 Task: Schedule a calendar event titled 'Lunch with John' for 10:30 AM to 11:30 AM today.
Action: Mouse moved to (482, 781)
Screenshot: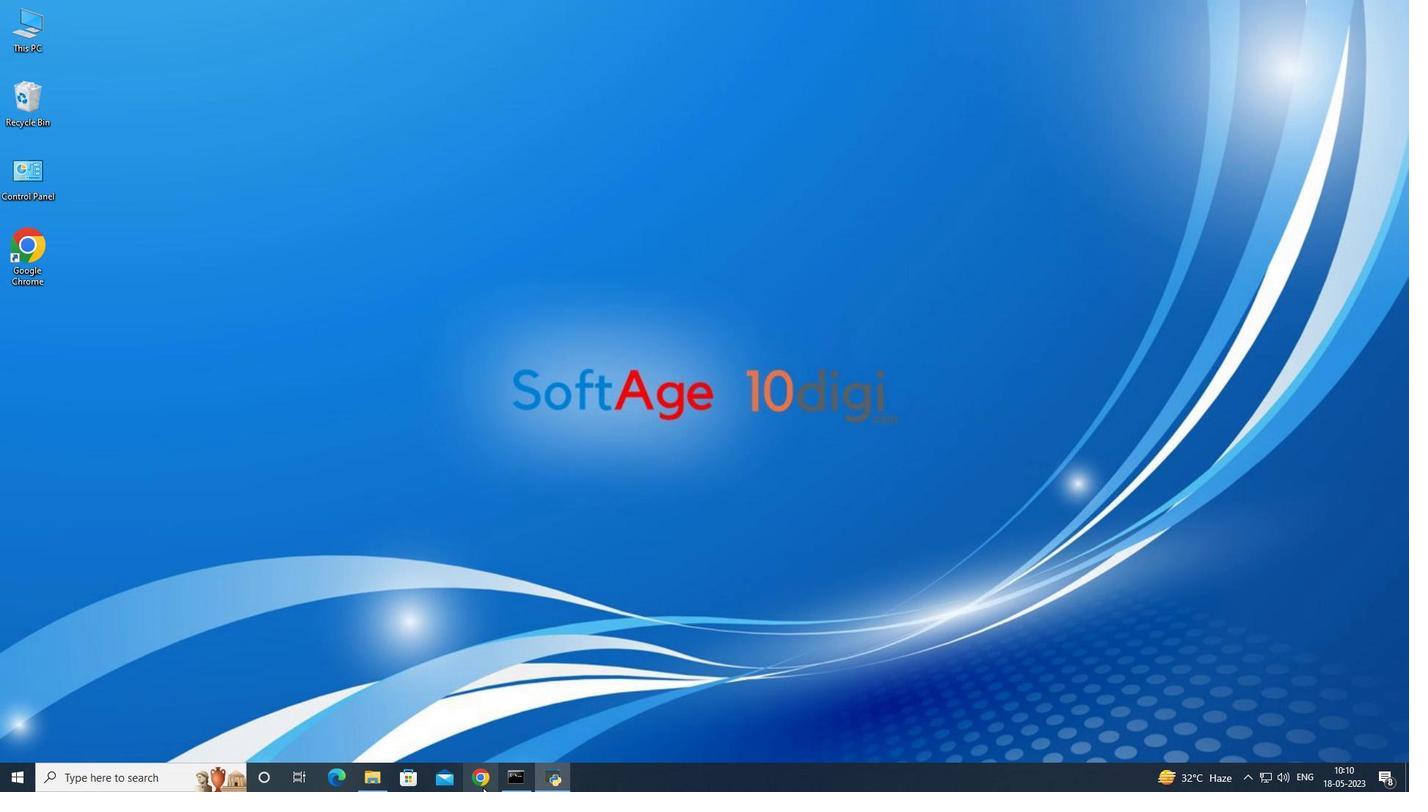 
Action: Mouse pressed left at (482, 781)
Screenshot: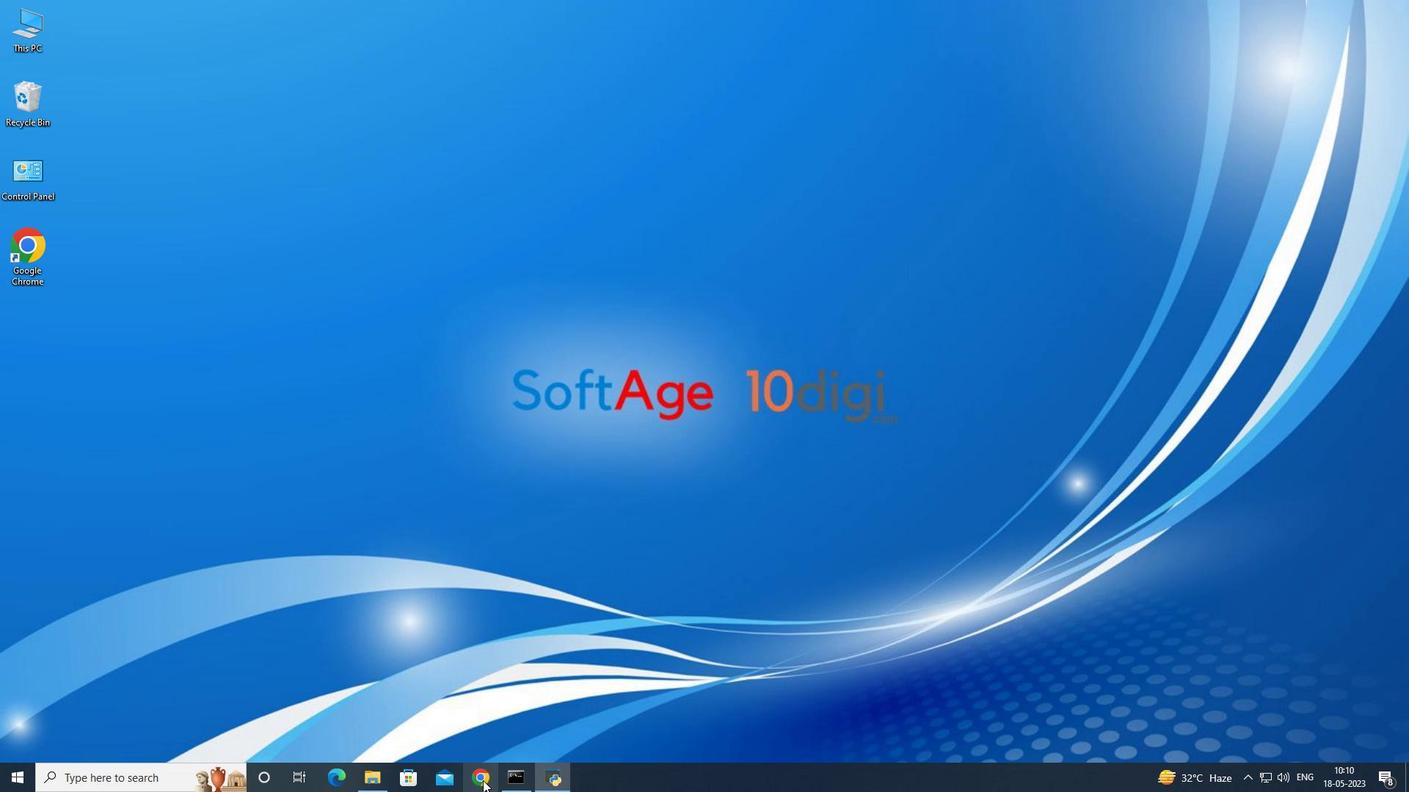 
Action: Mouse moved to (1356, 102)
Screenshot: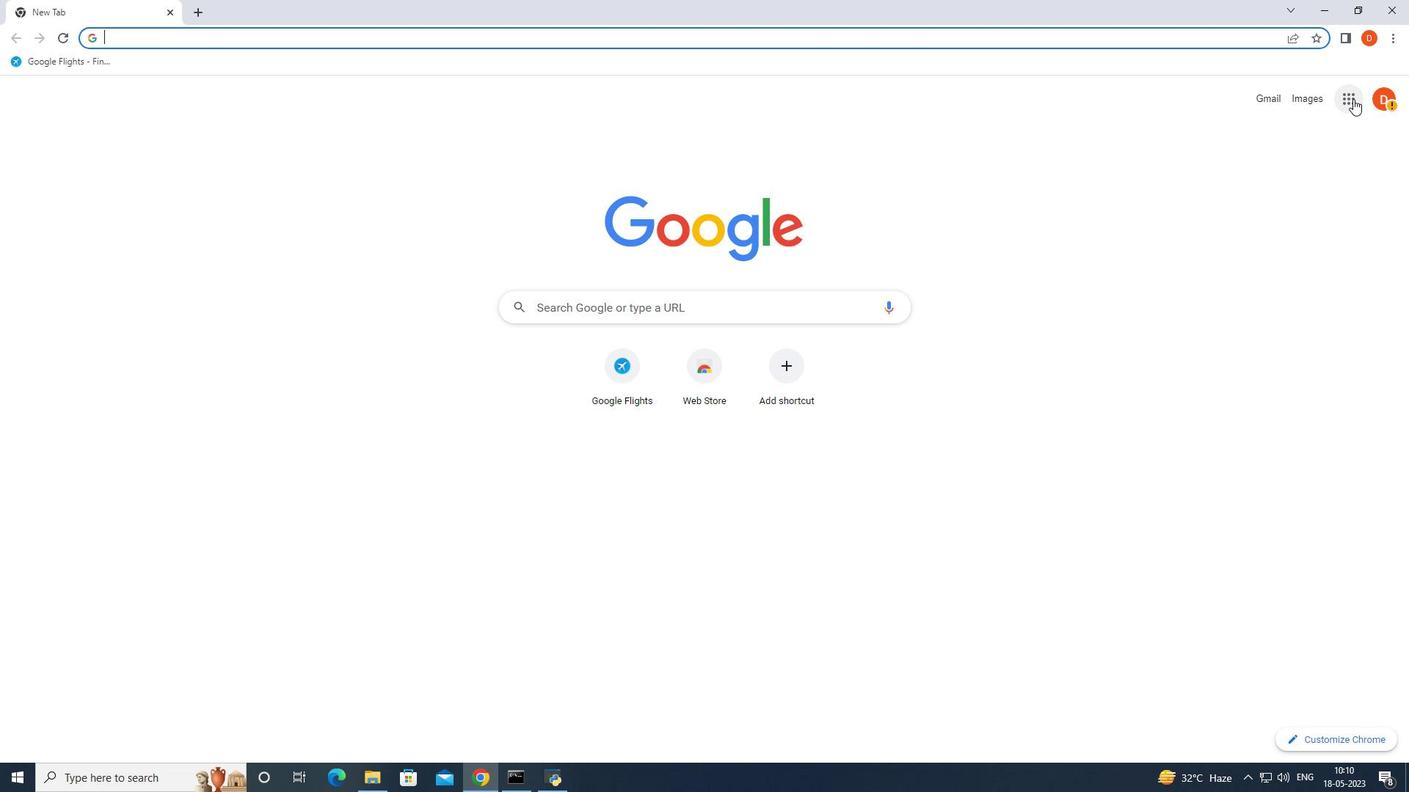
Action: Mouse pressed left at (1356, 102)
Screenshot: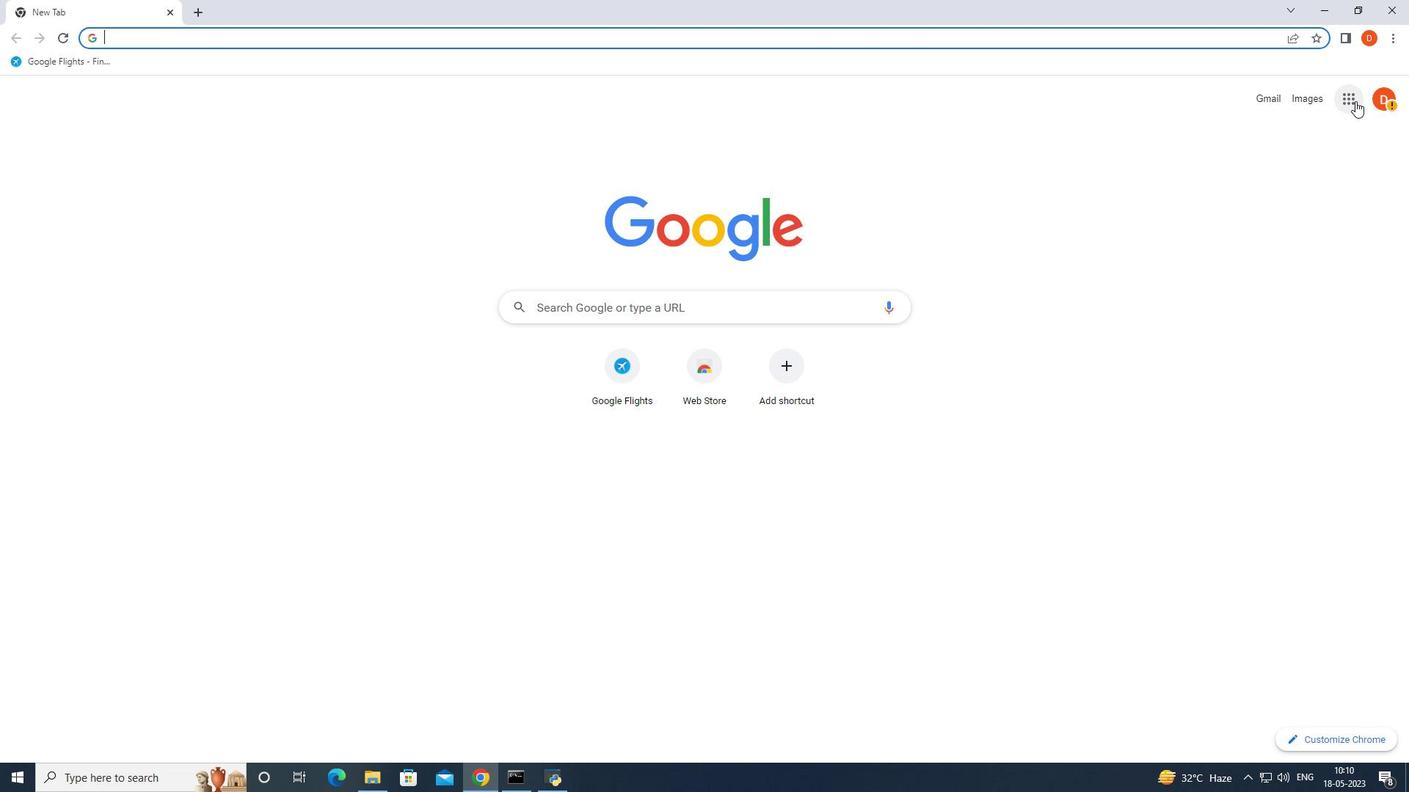 
Action: Mouse moved to (1363, 381)
Screenshot: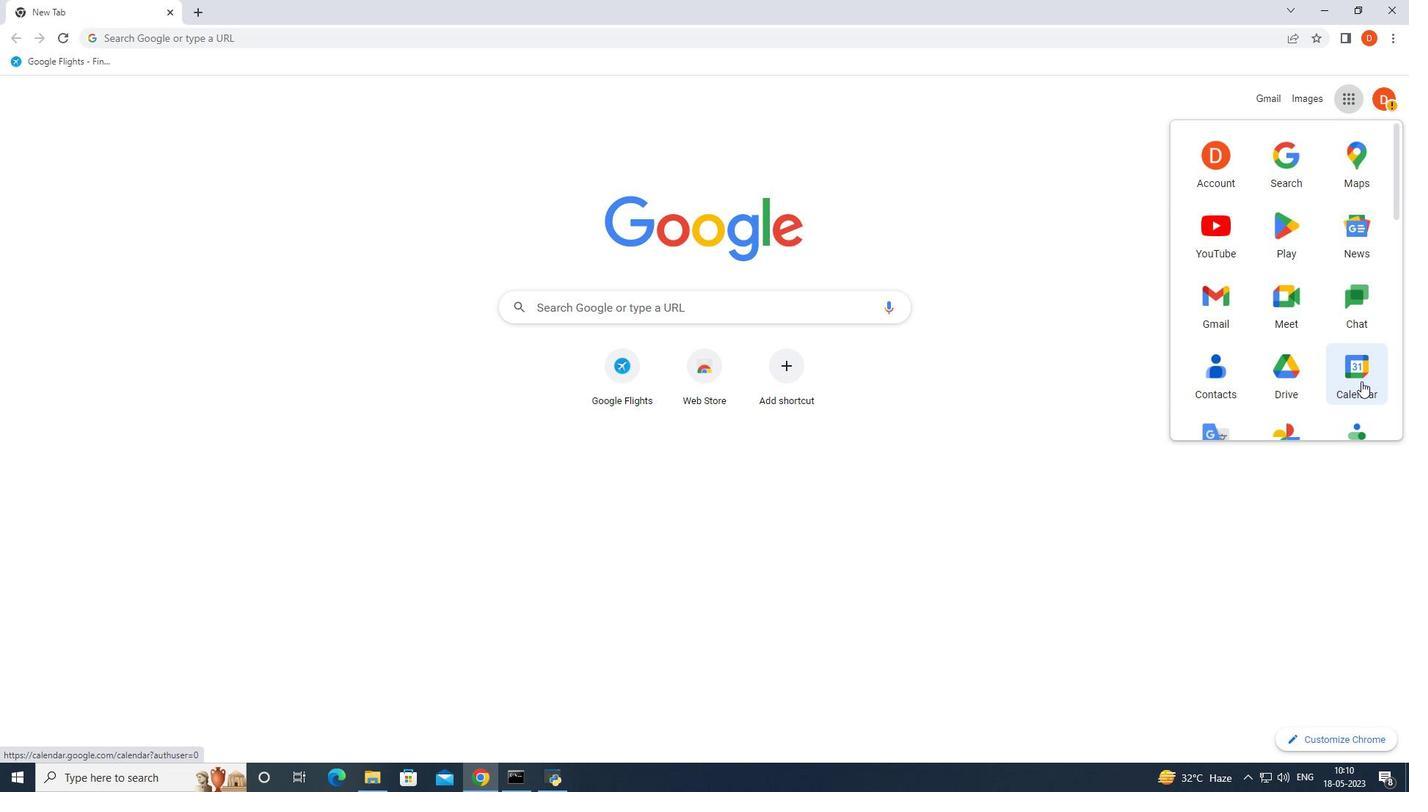 
Action: Mouse pressed left at (1363, 381)
Screenshot: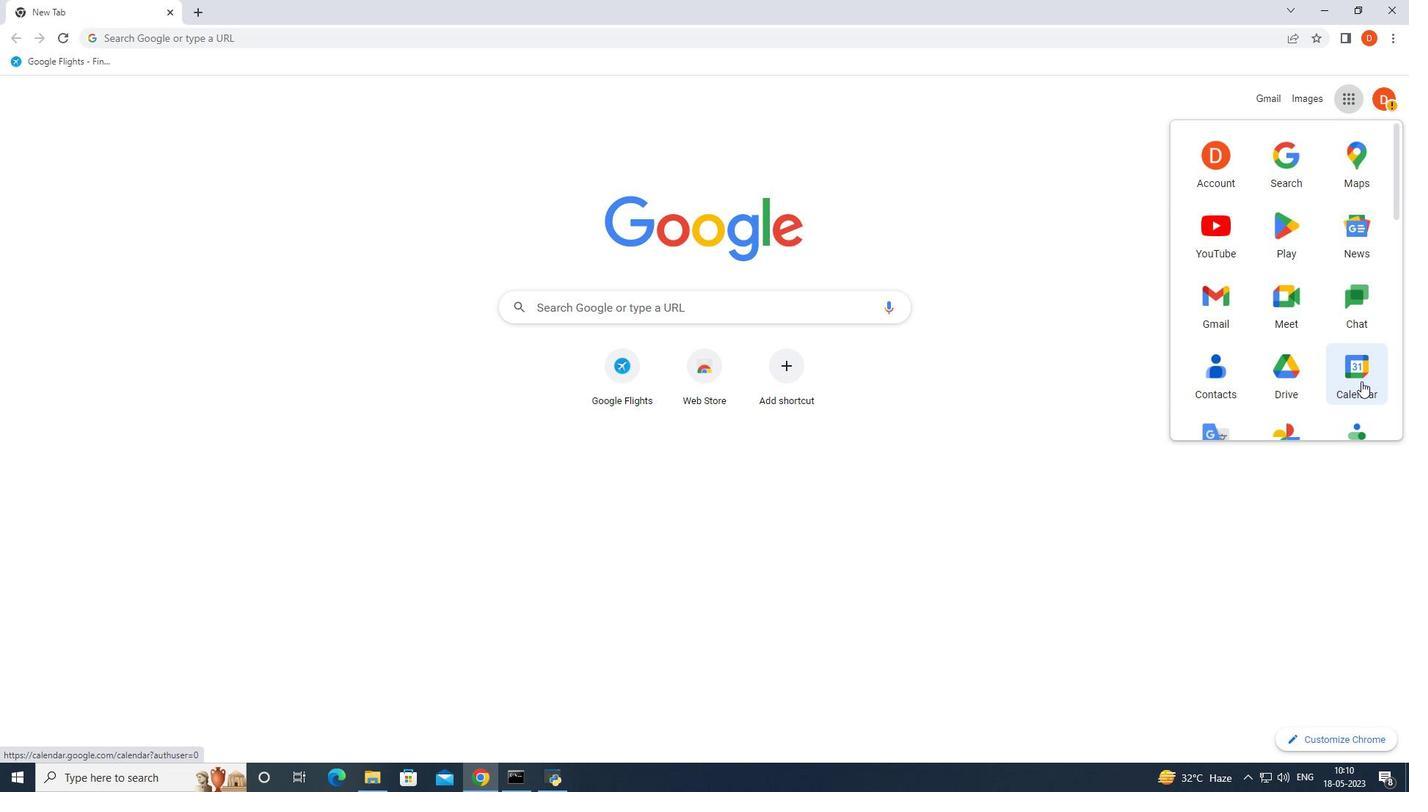 
Action: Mouse moved to (430, 451)
Screenshot: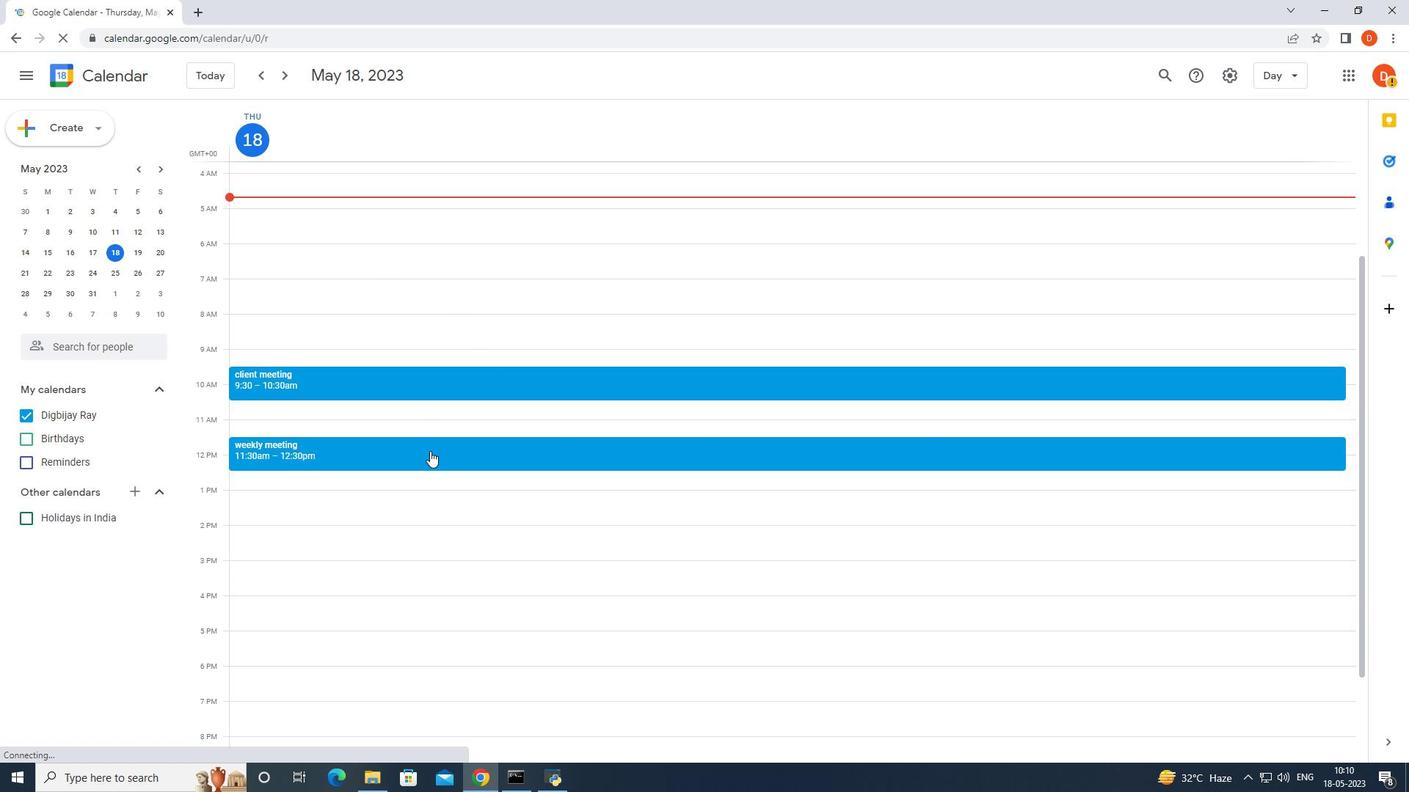 
Action: Mouse pressed right at (430, 451)
Screenshot: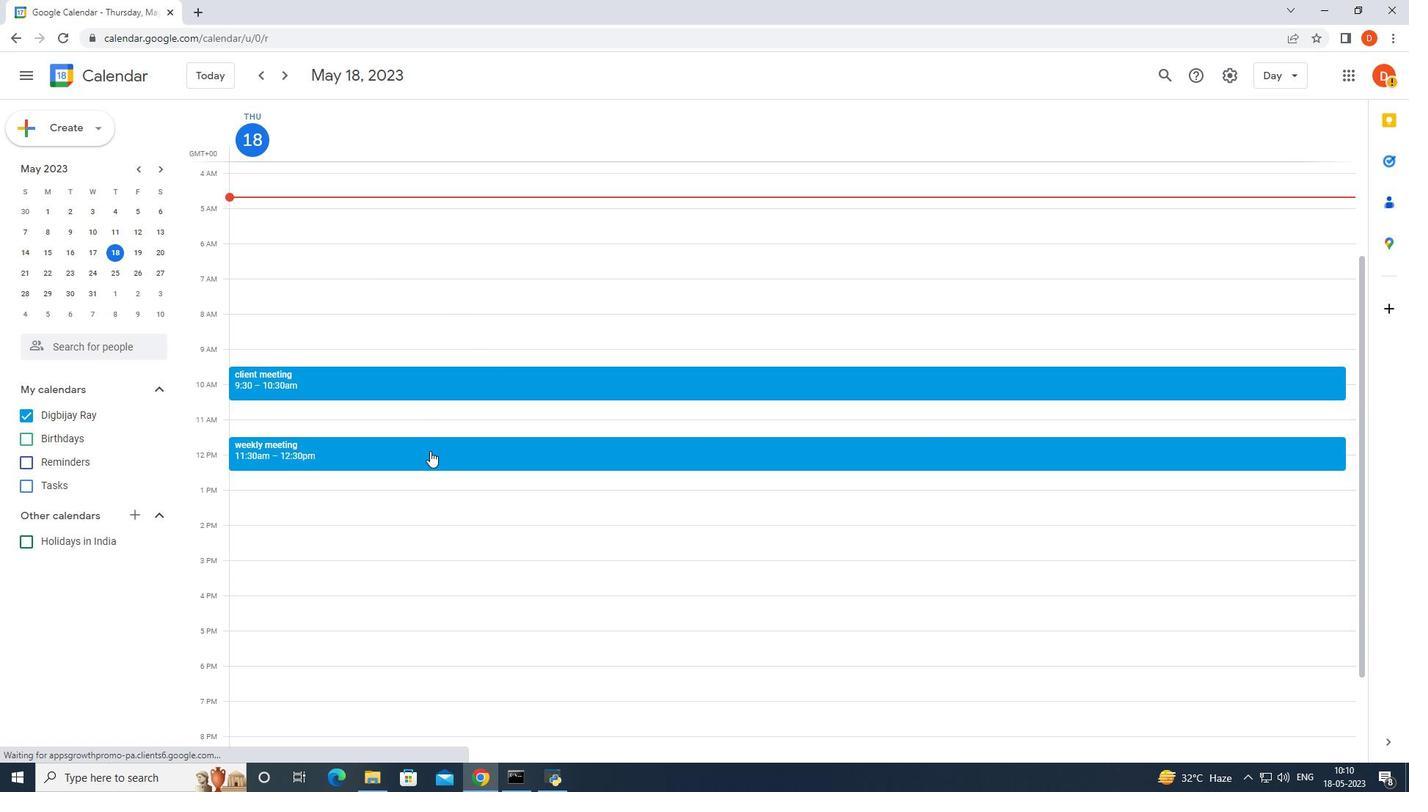 
Action: Mouse moved to (465, 474)
Screenshot: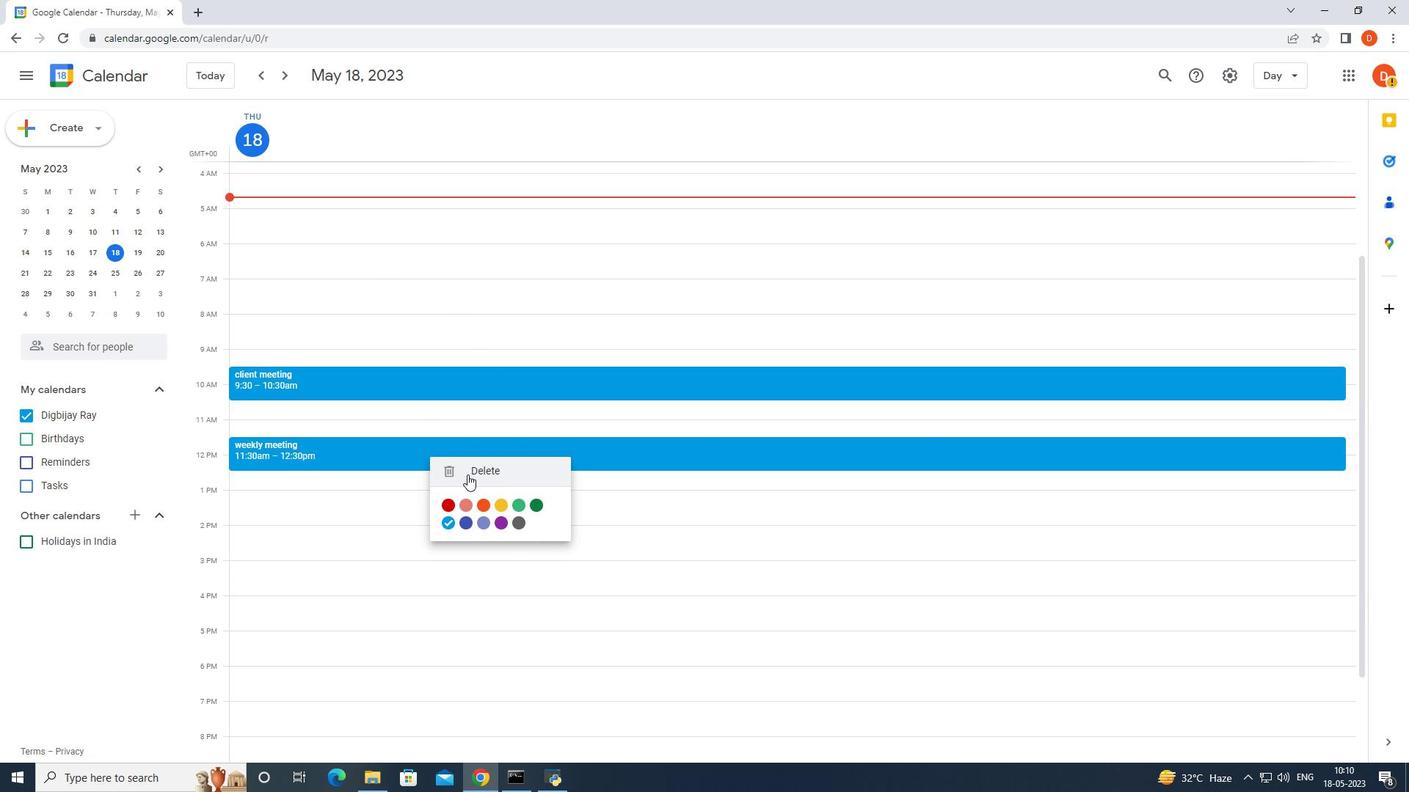
Action: Mouse pressed left at (465, 474)
Screenshot: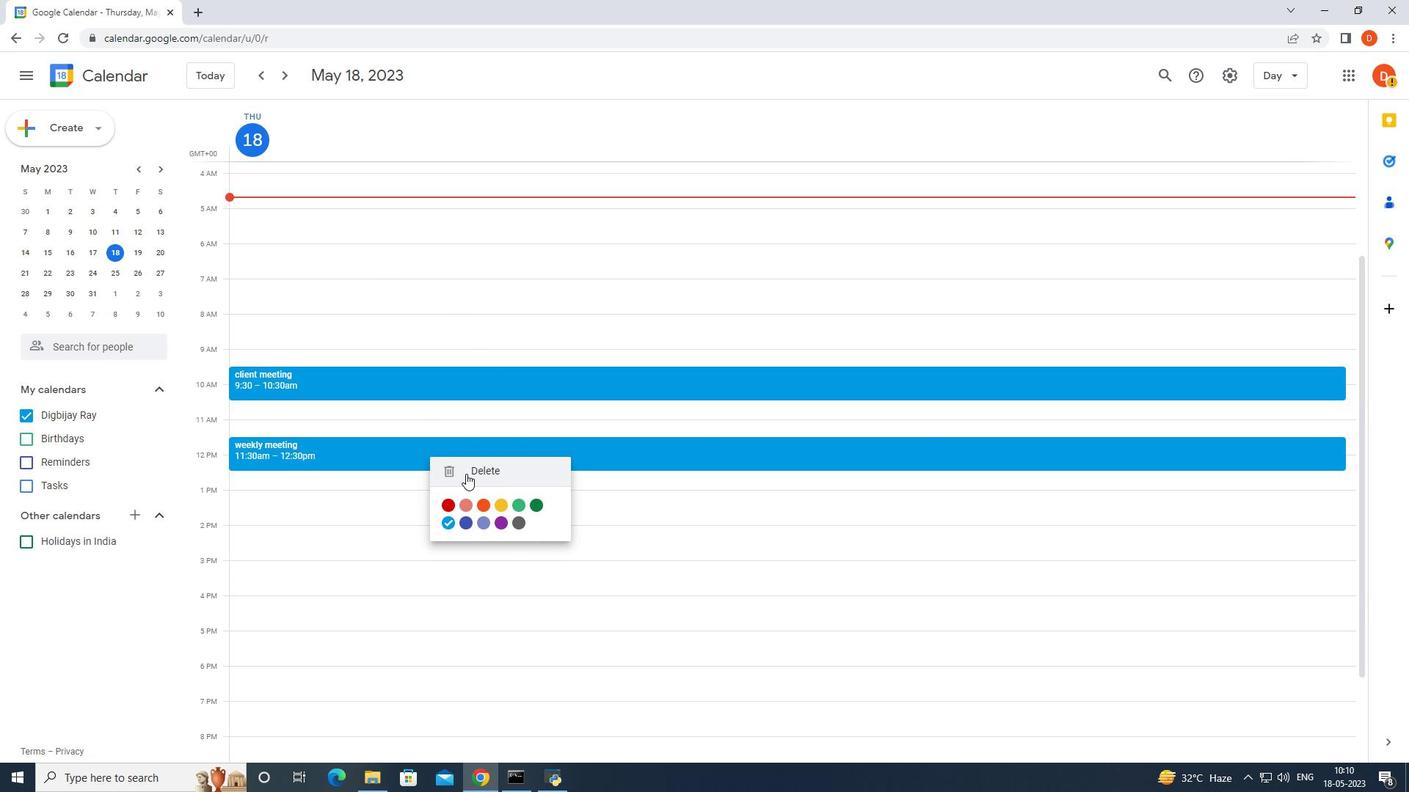 
Action: Mouse moved to (452, 393)
Screenshot: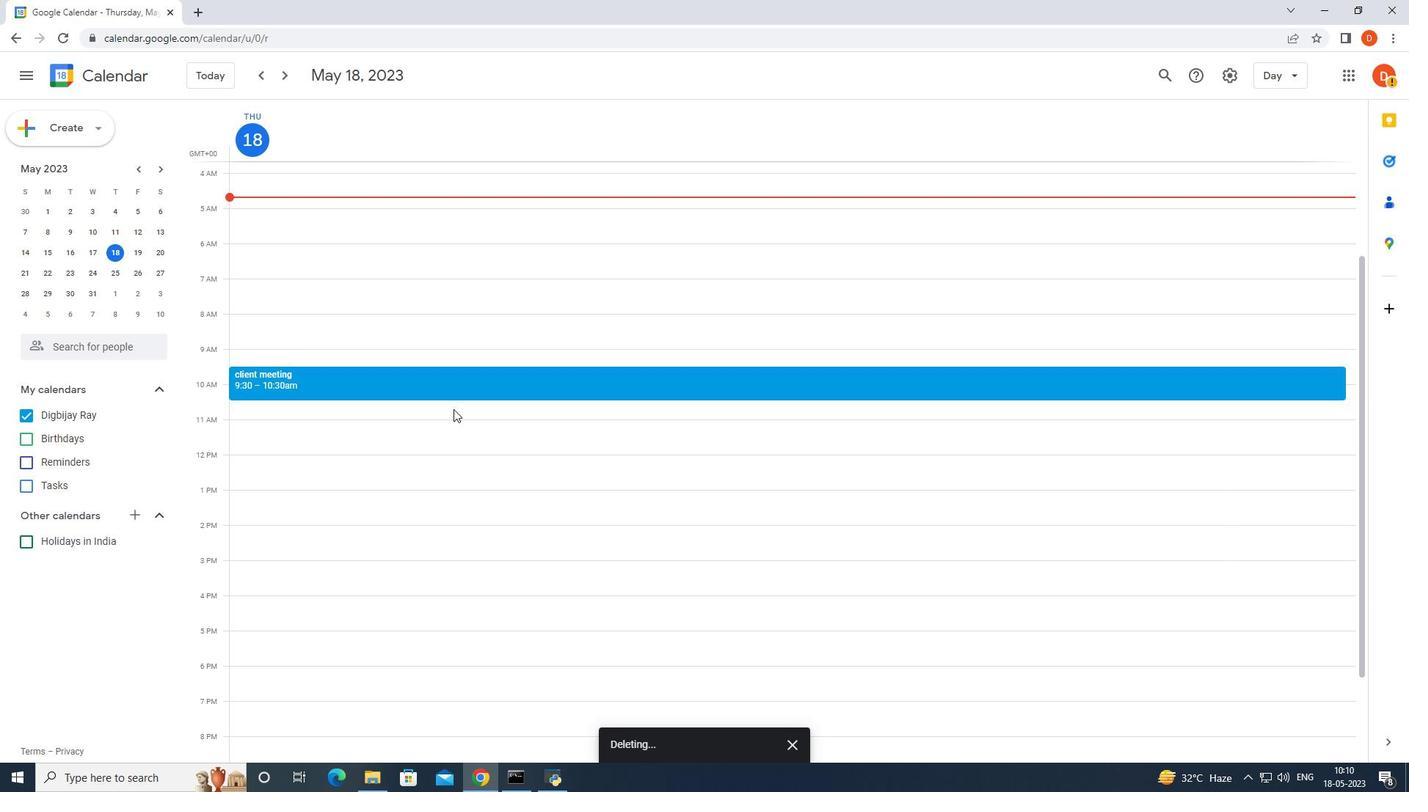 
Action: Mouse pressed right at (452, 393)
Screenshot: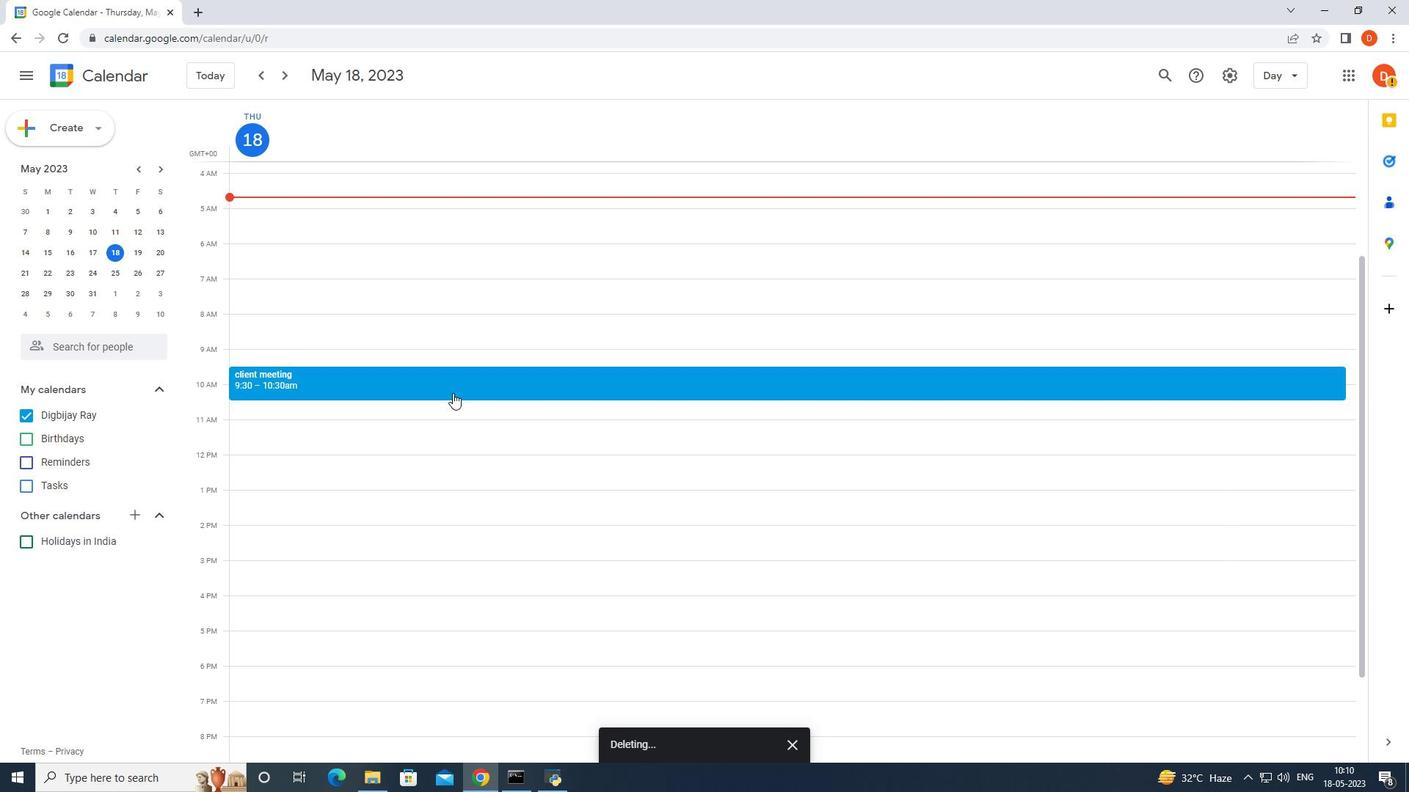 
Action: Mouse moved to (469, 409)
Screenshot: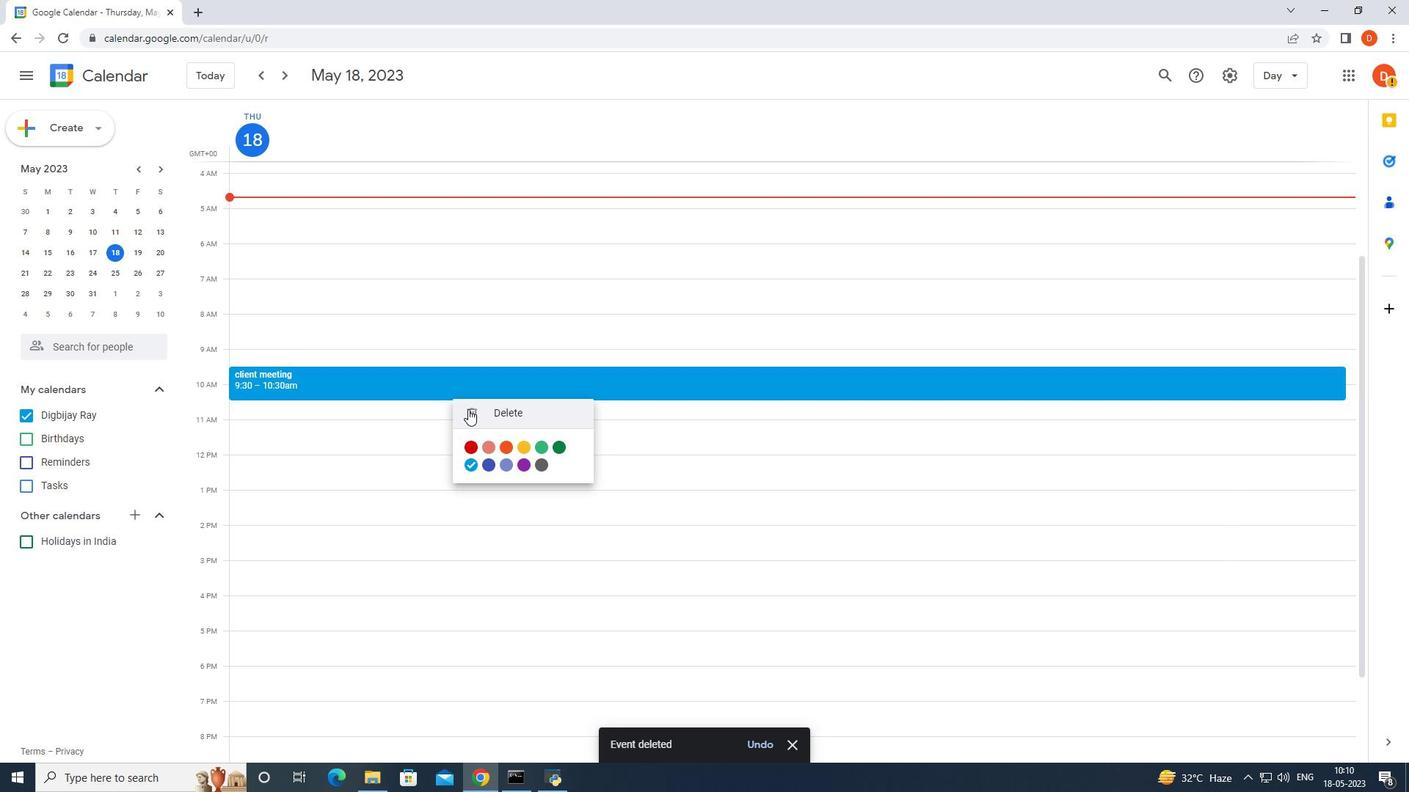 
Action: Mouse pressed left at (469, 409)
Screenshot: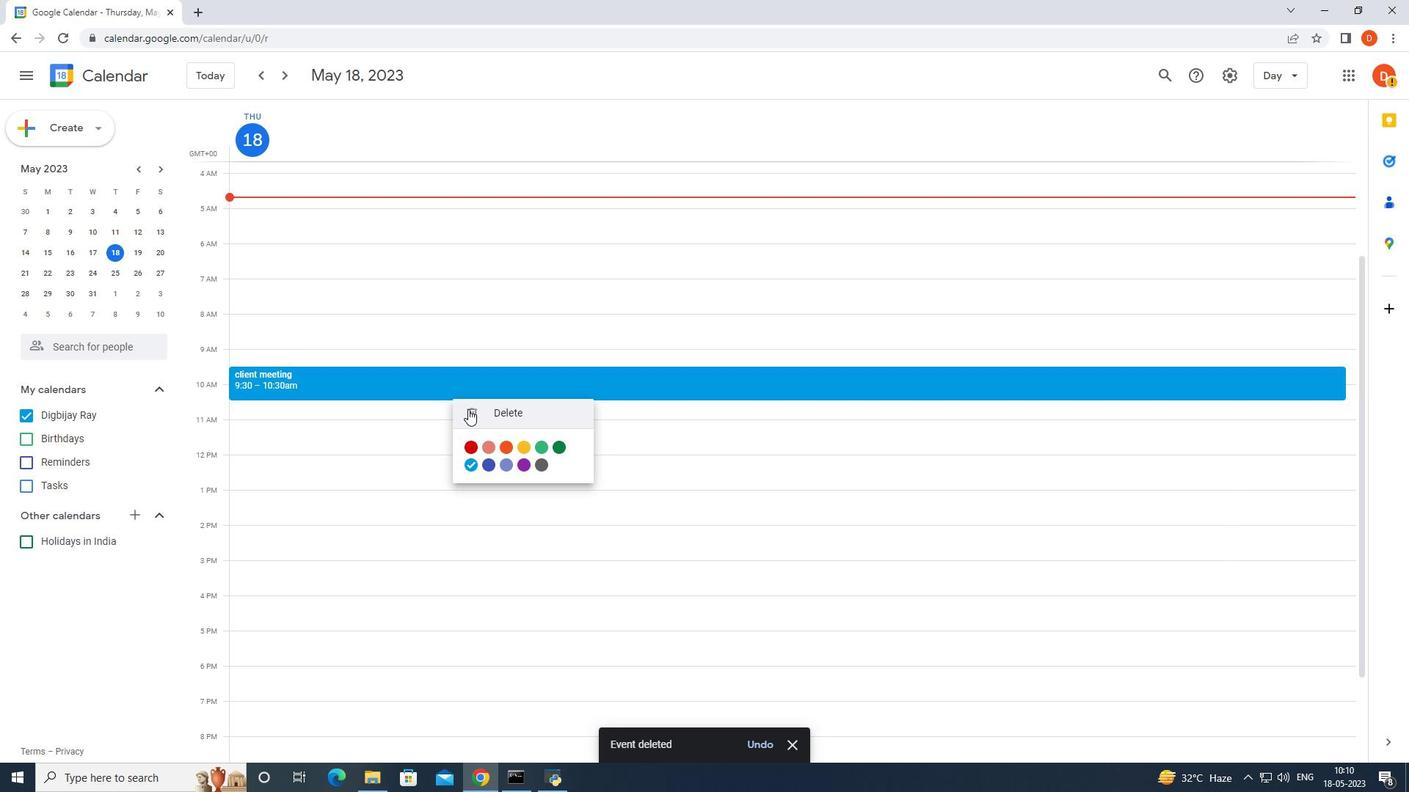 
Action: Mouse moved to (75, 126)
Screenshot: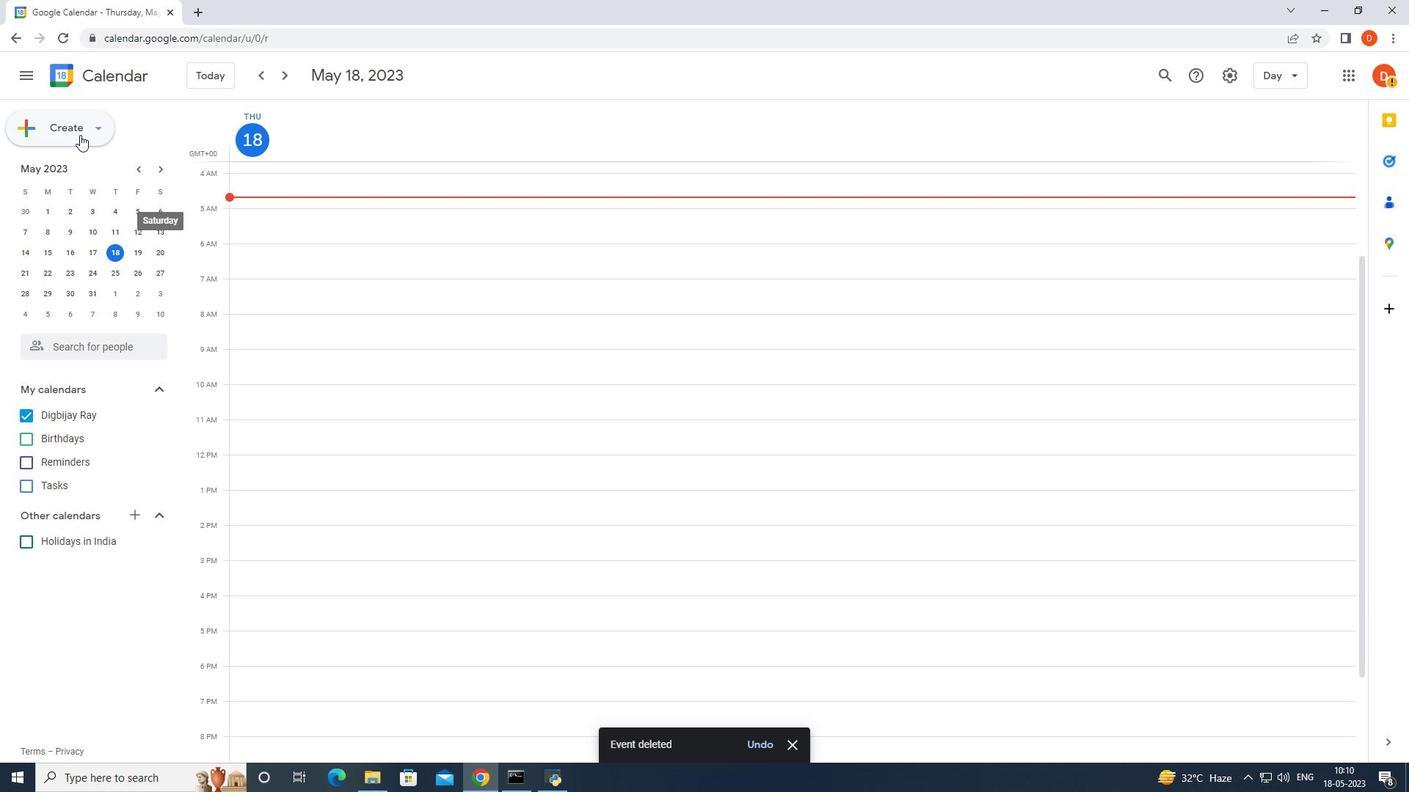 
Action: Mouse pressed left at (75, 126)
Screenshot: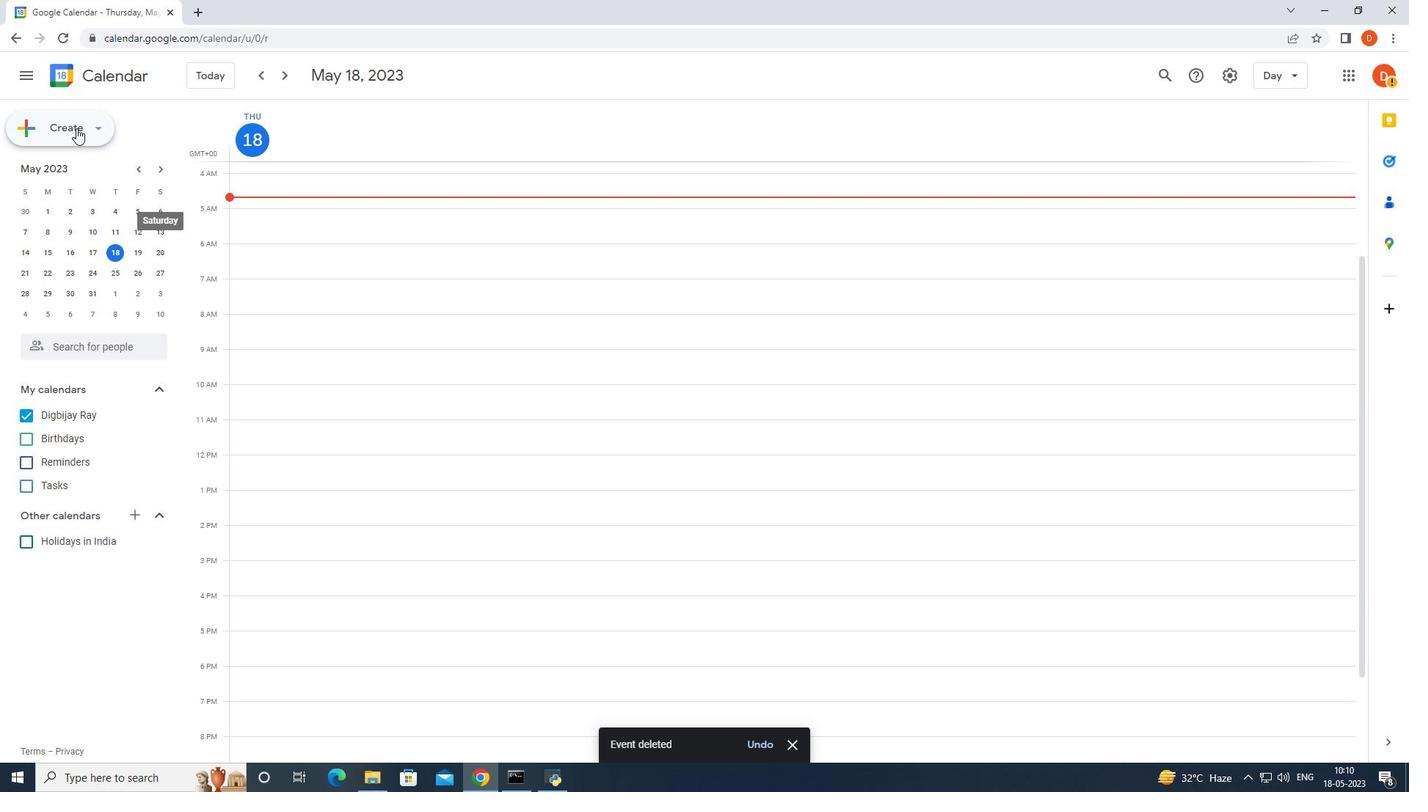 
Action: Mouse moved to (80, 167)
Screenshot: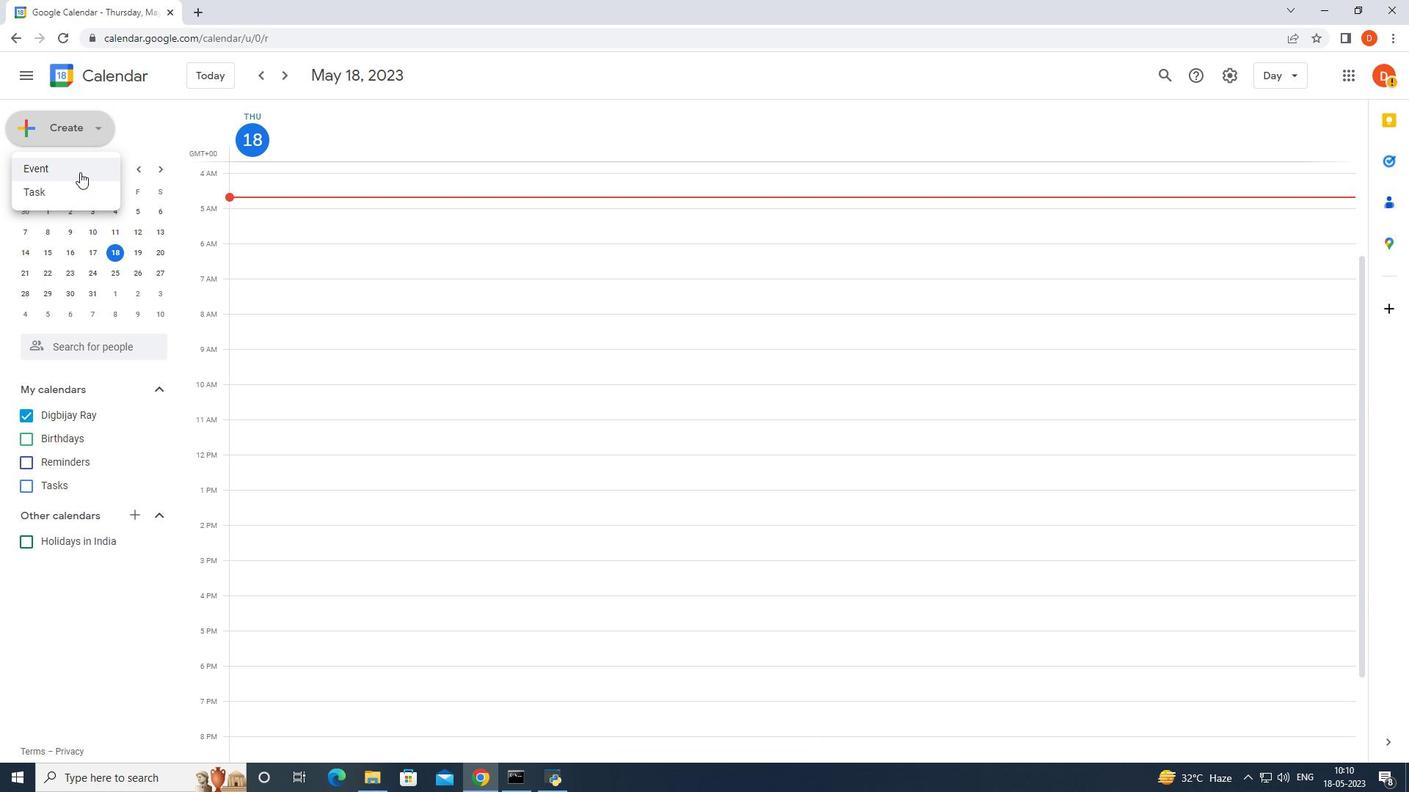 
Action: Mouse pressed left at (80, 167)
Screenshot: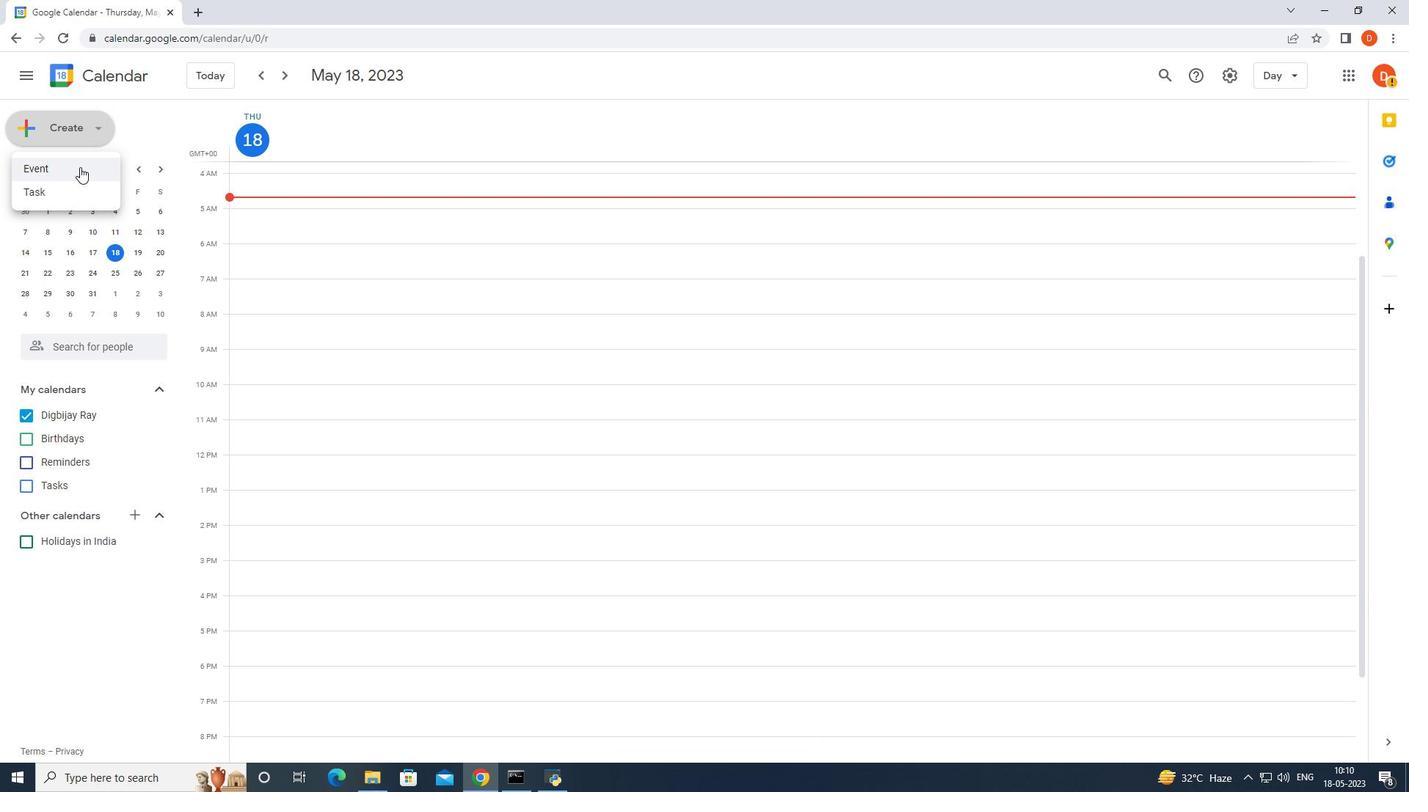 
Action: Mouse moved to (207, 275)
Screenshot: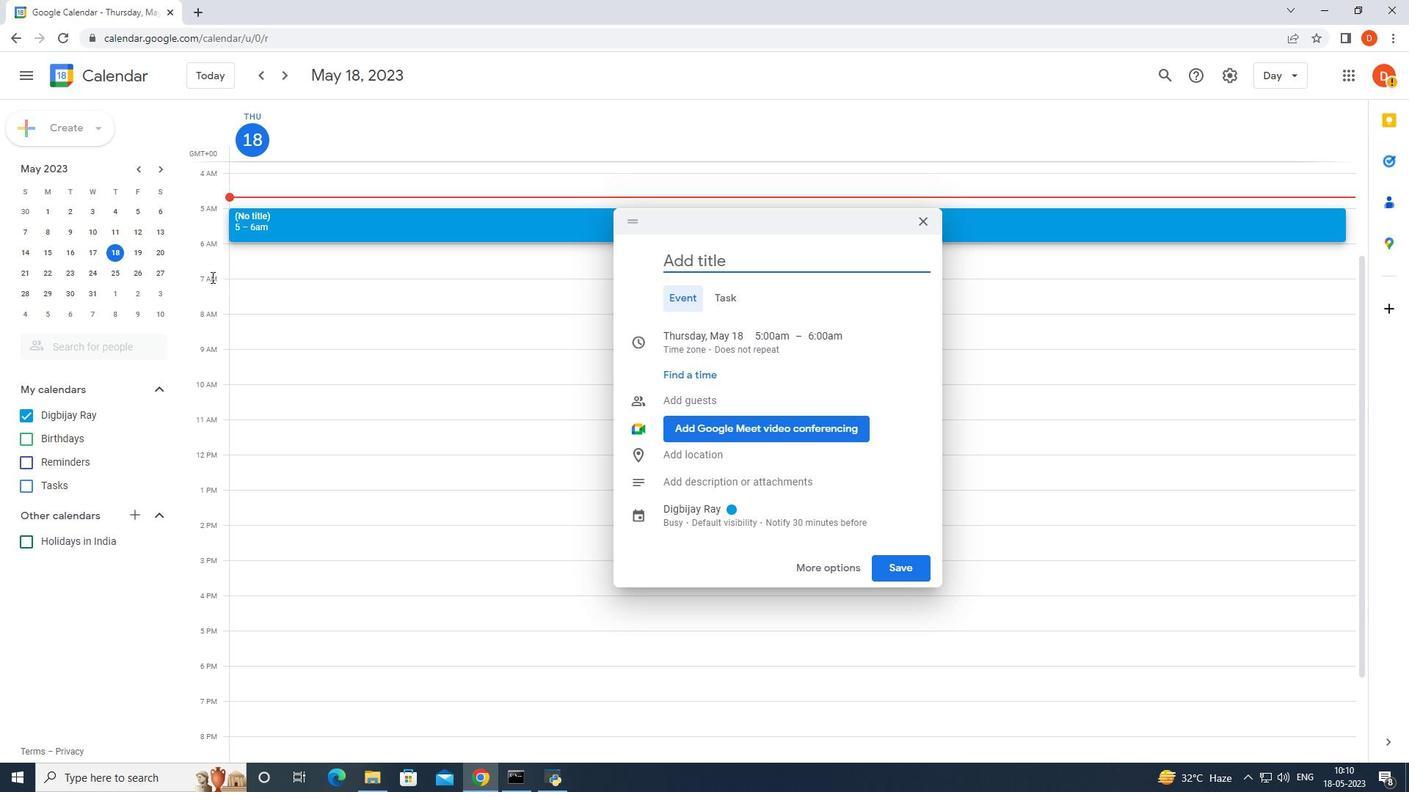 
Action: Mouse pressed left at (207, 275)
Screenshot: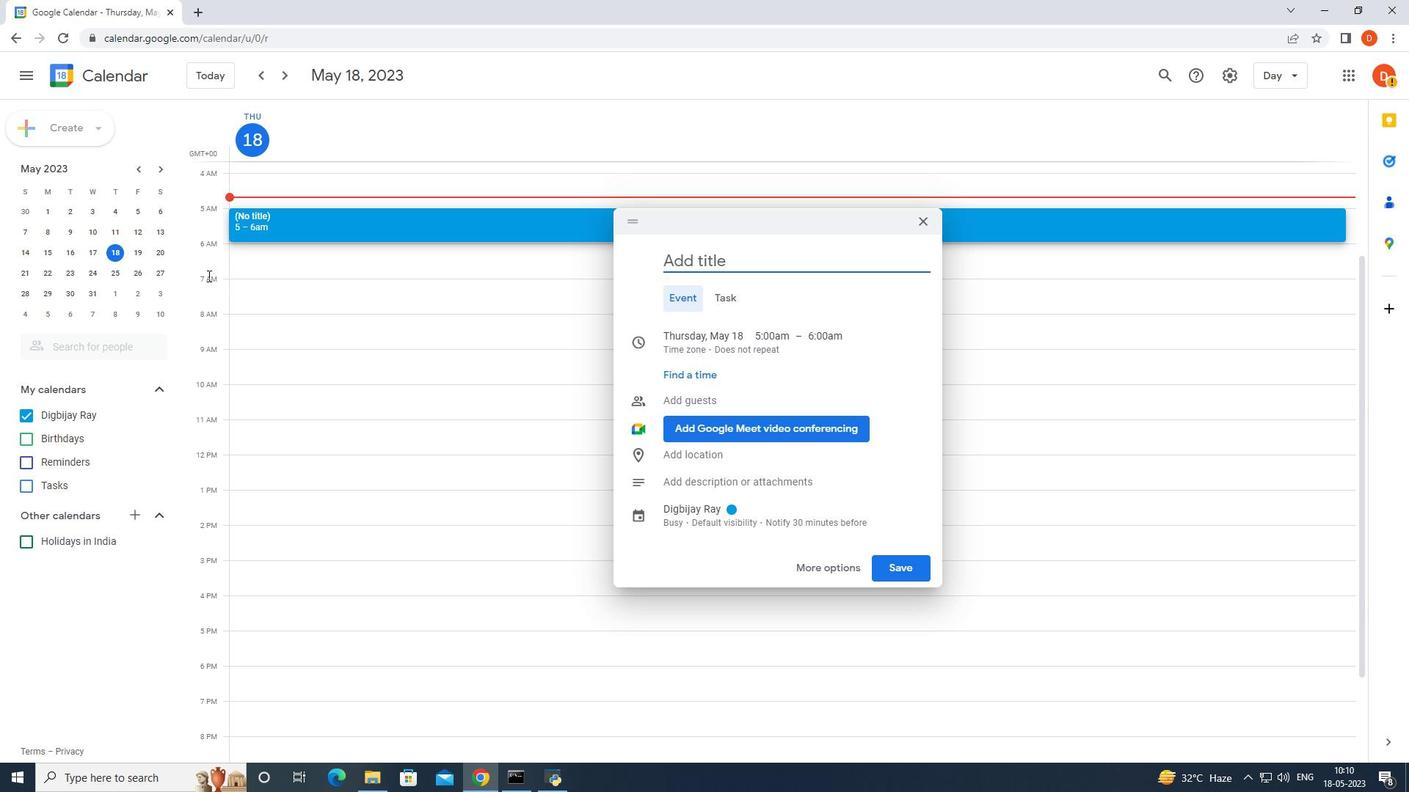 
Action: Mouse moved to (209, 419)
Screenshot: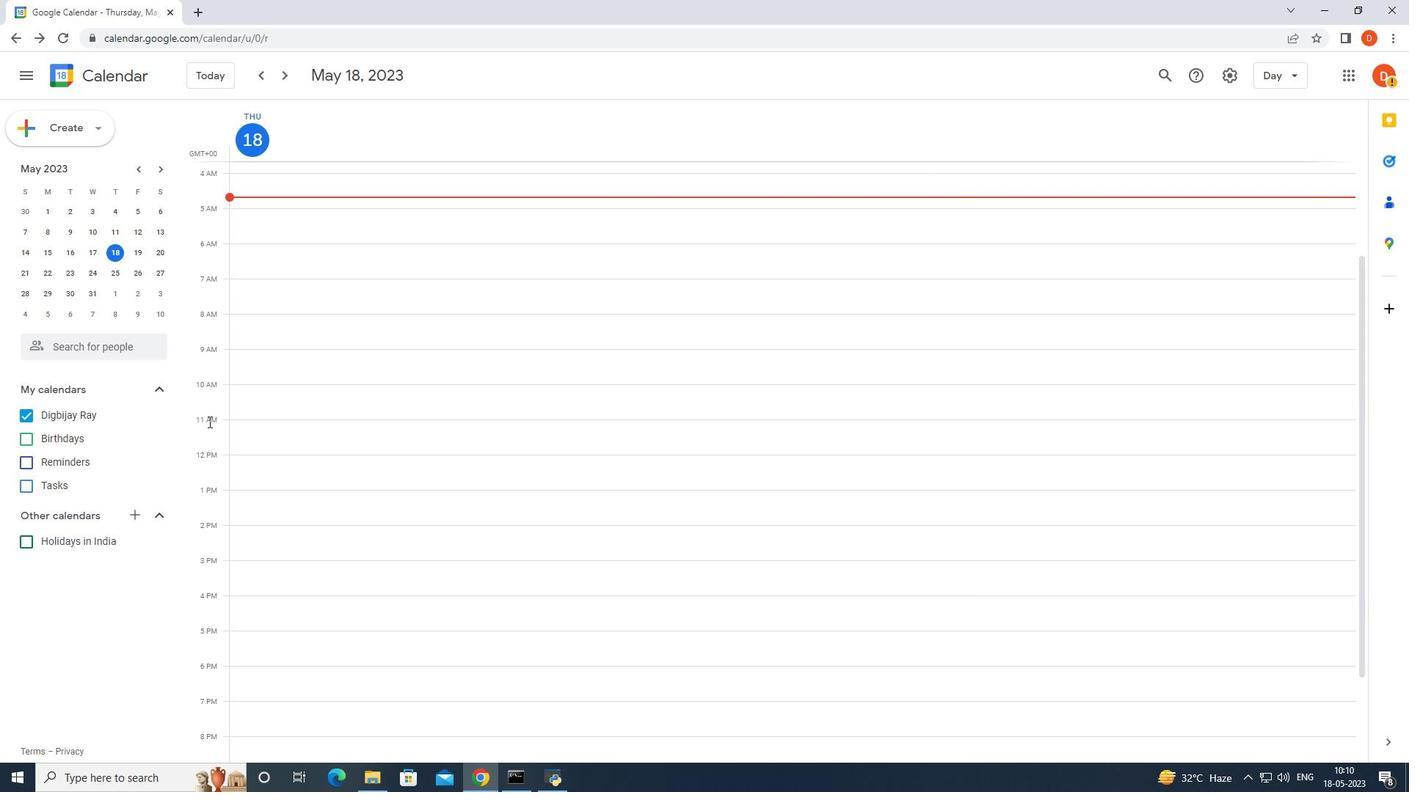 
Action: Mouse pressed left at (209, 419)
Screenshot: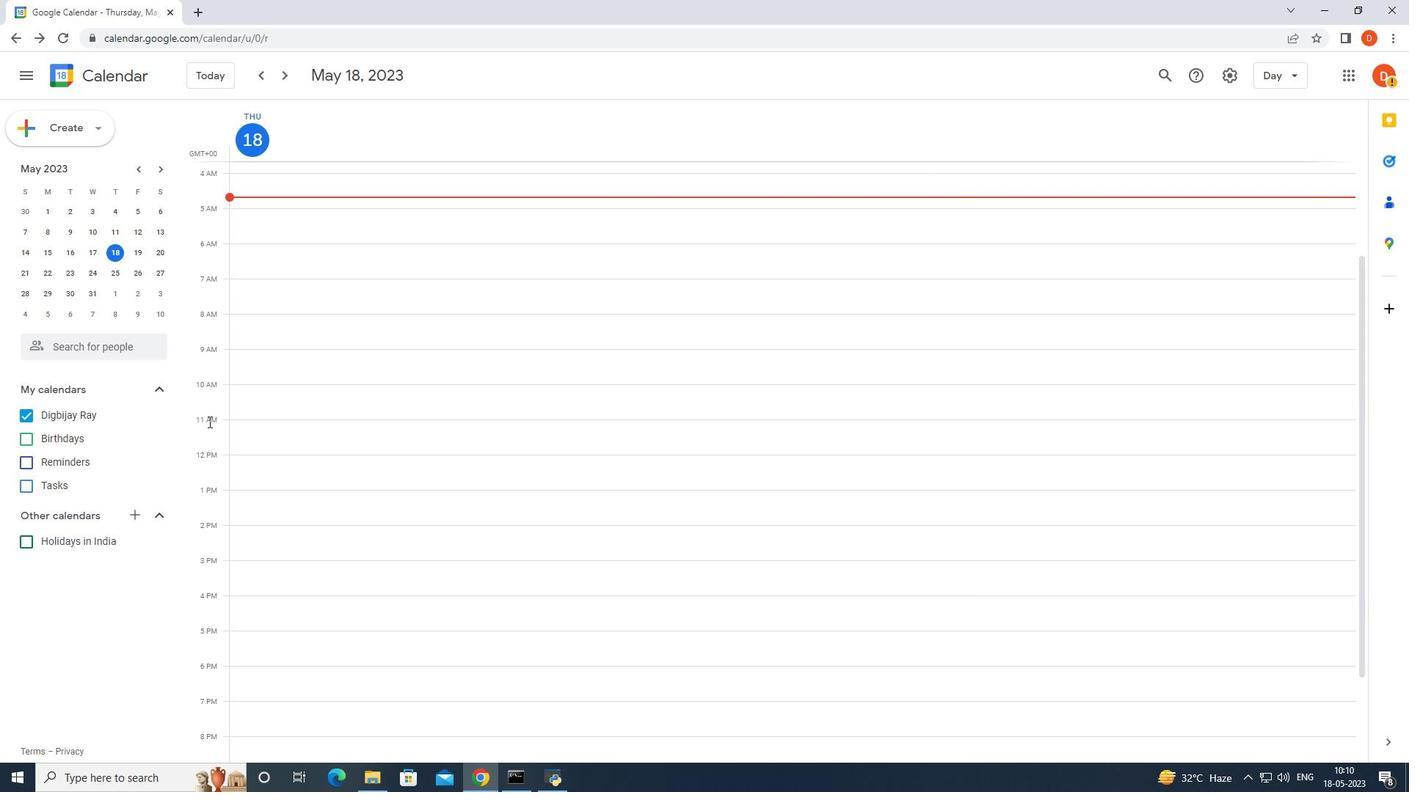 
Action: Mouse moved to (720, 268)
Screenshot: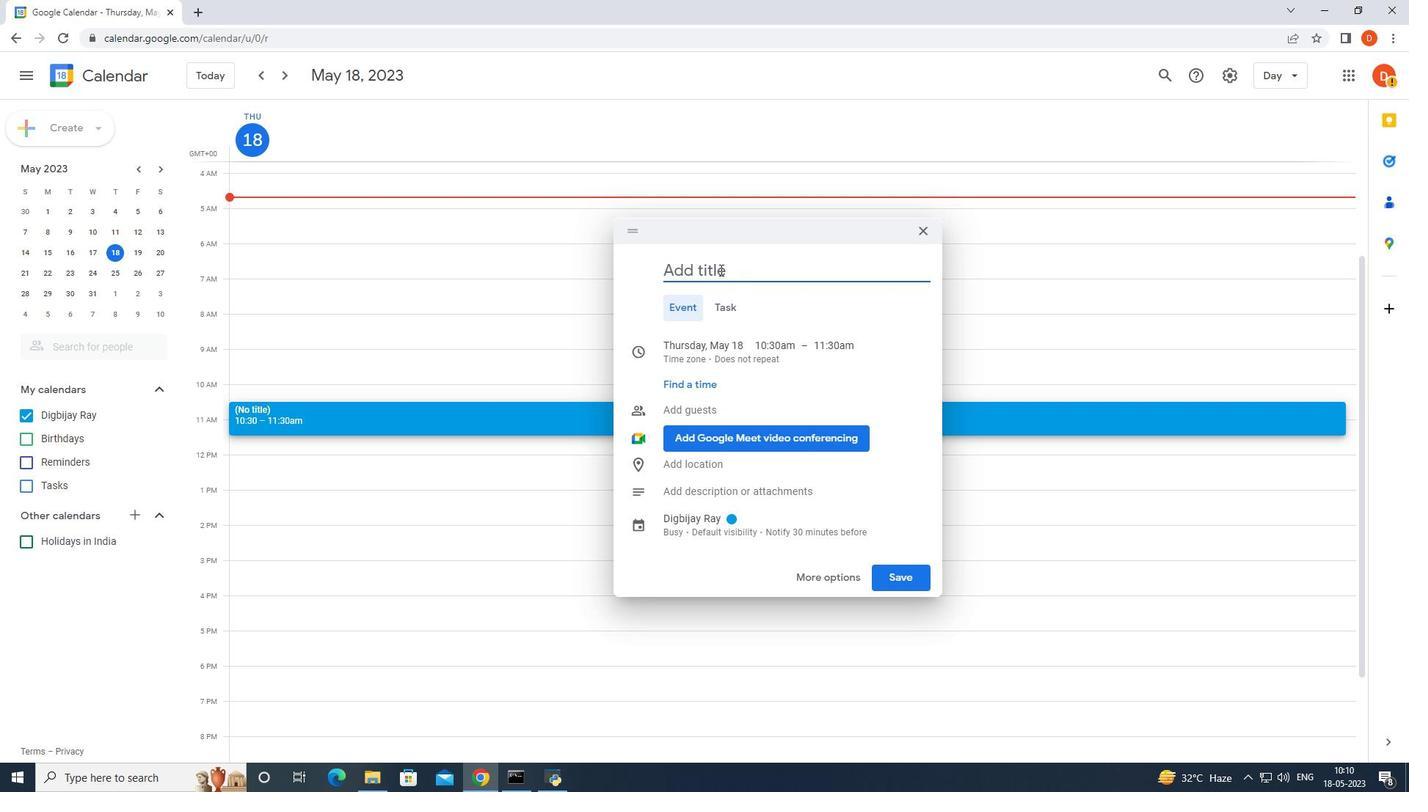 
Action: Mouse pressed left at (720, 268)
Screenshot: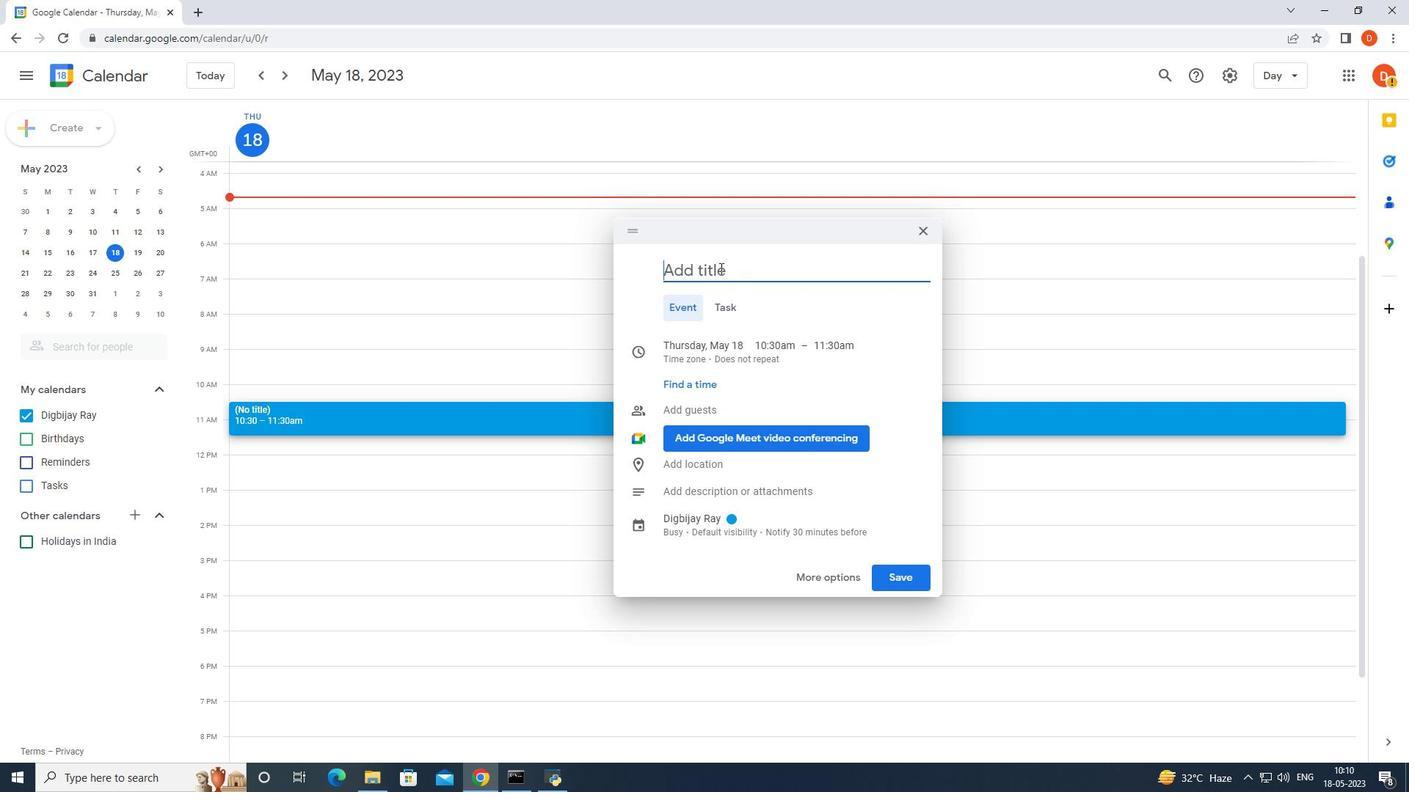 
Action: Mouse moved to (806, 313)
Screenshot: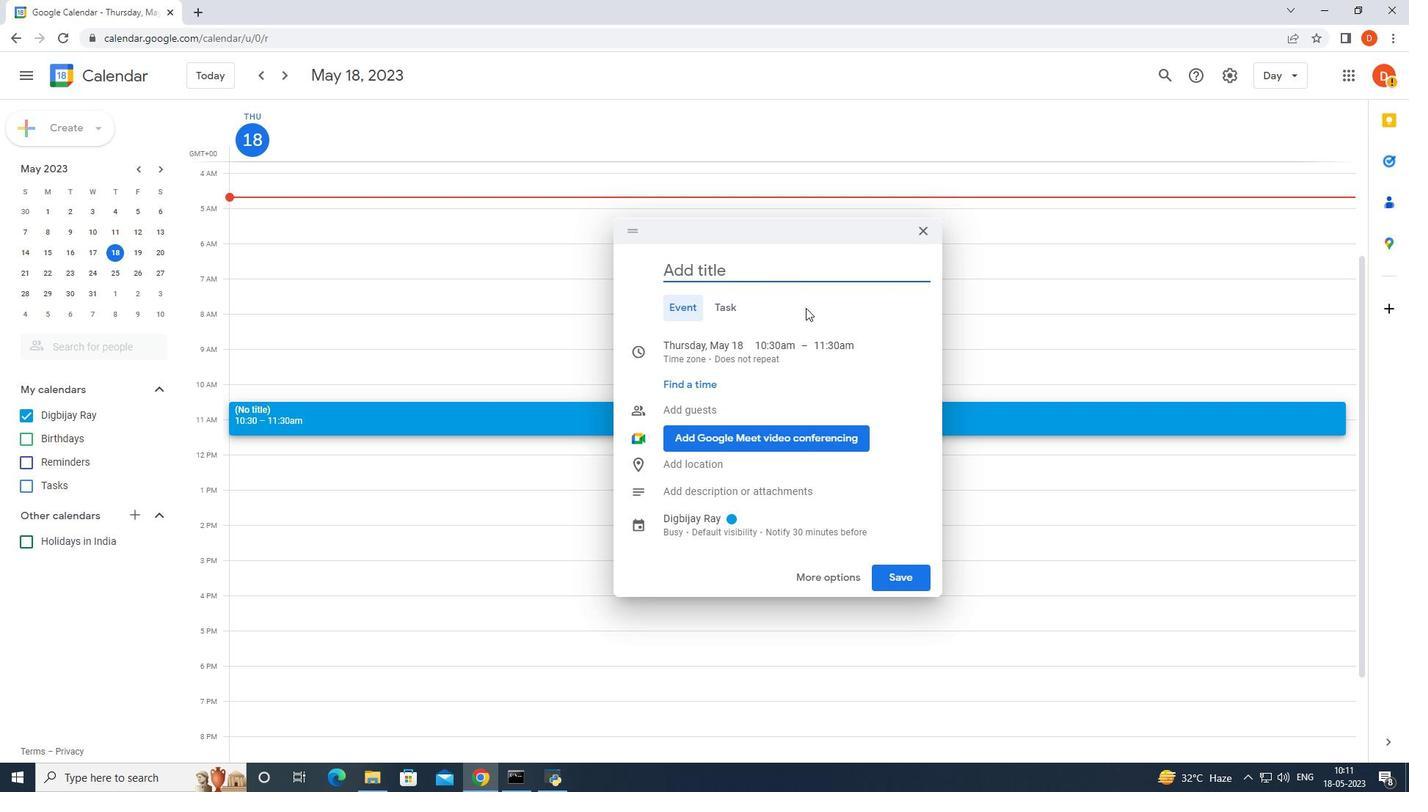 
Action: Key pressed <Key.shift><Key.shift><Key.shift><Key.shift>Lunch<Key.space>witj<Key.backspace>h<Key.space>john<Key.space>tomm<Key.backspace><Key.backspace>day<Key.space>10.30am
Screenshot: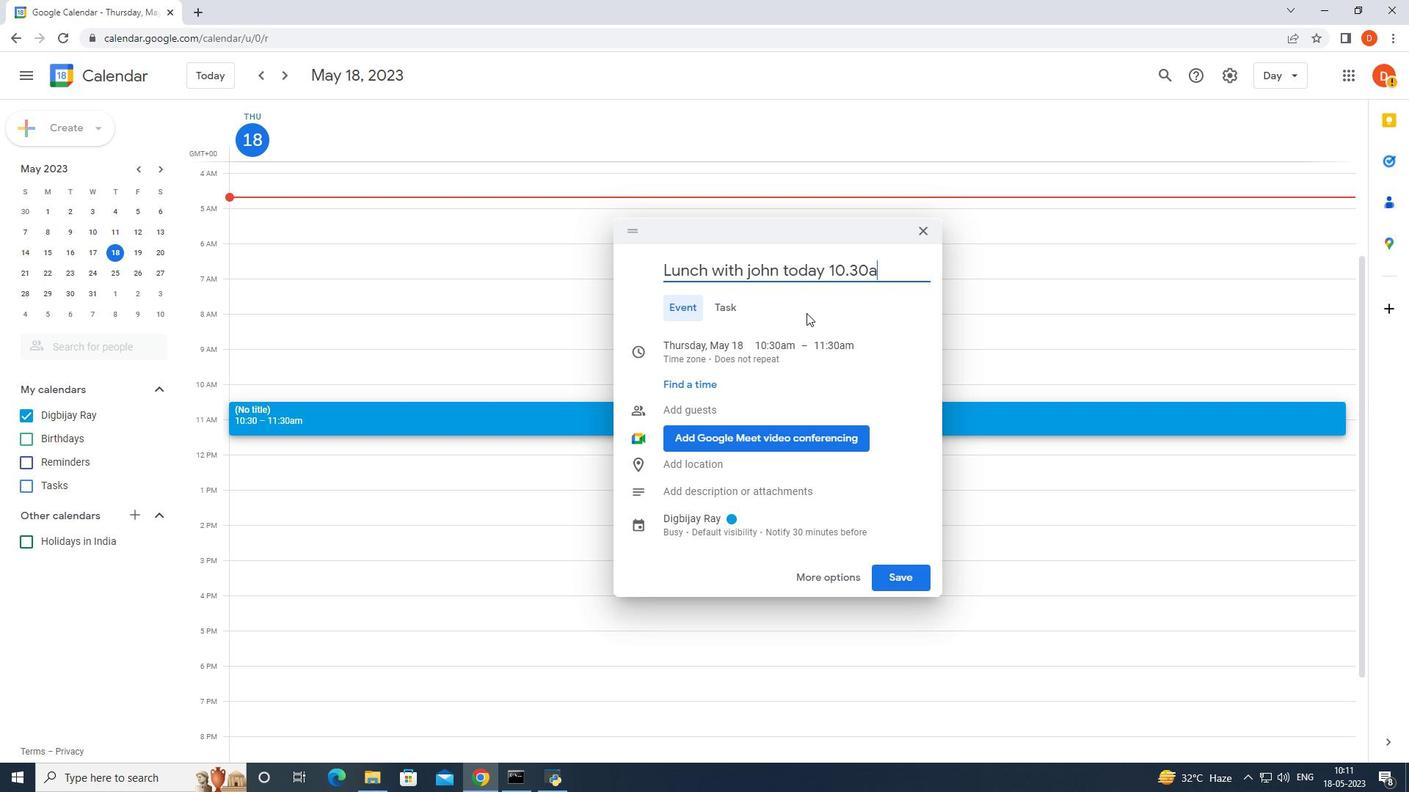 
Action: Mouse moved to (909, 579)
Screenshot: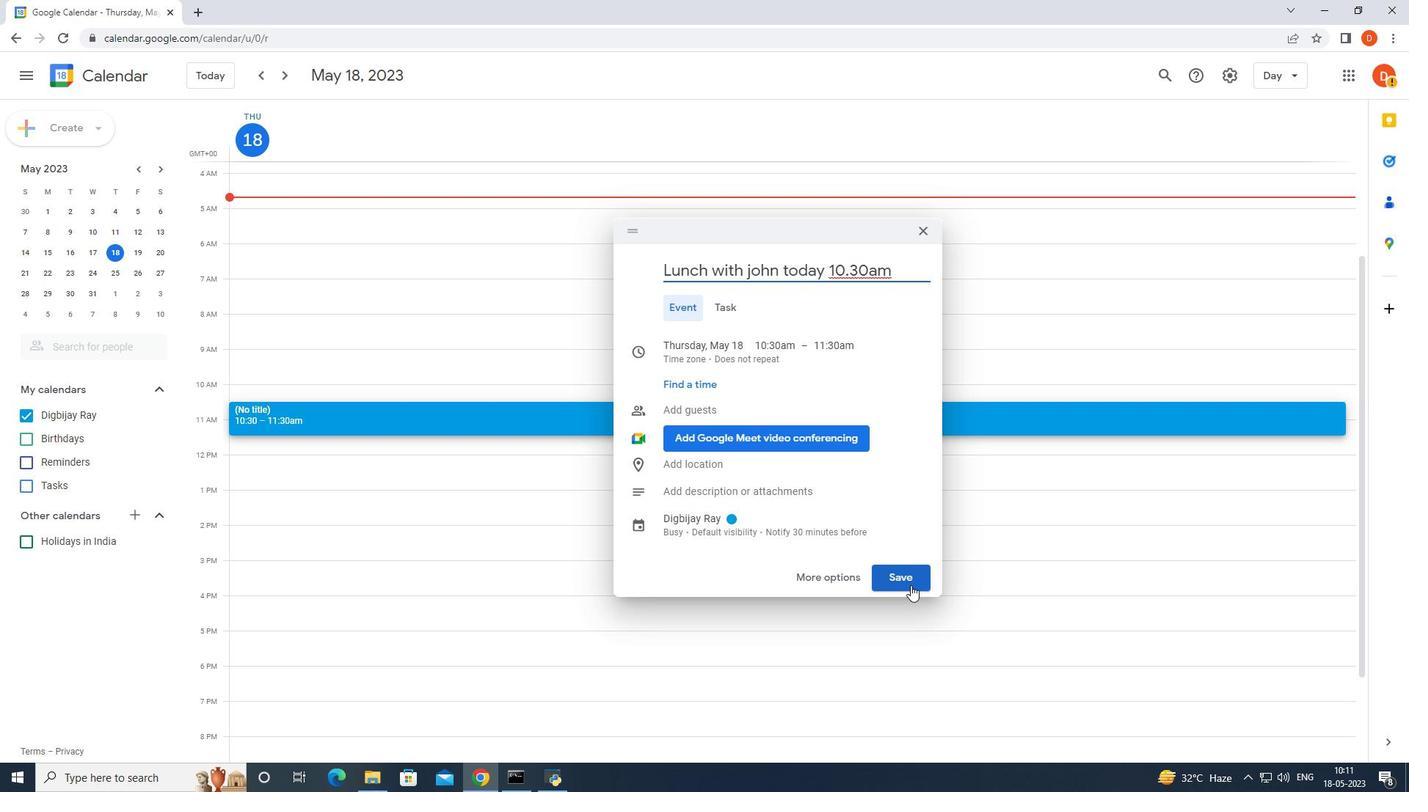 
Action: Mouse pressed left at (909, 579)
Screenshot: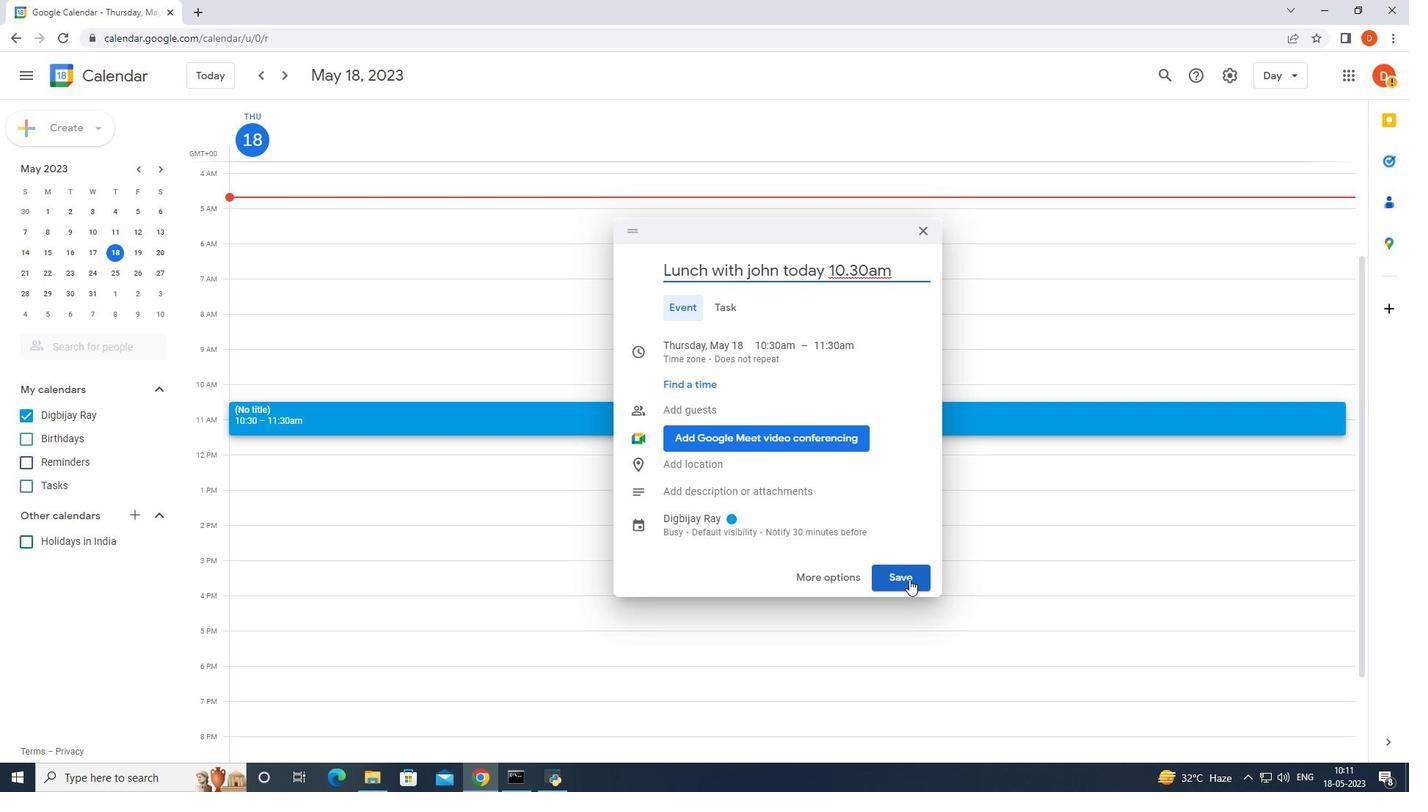 
Action: Mouse moved to (824, 502)
Screenshot: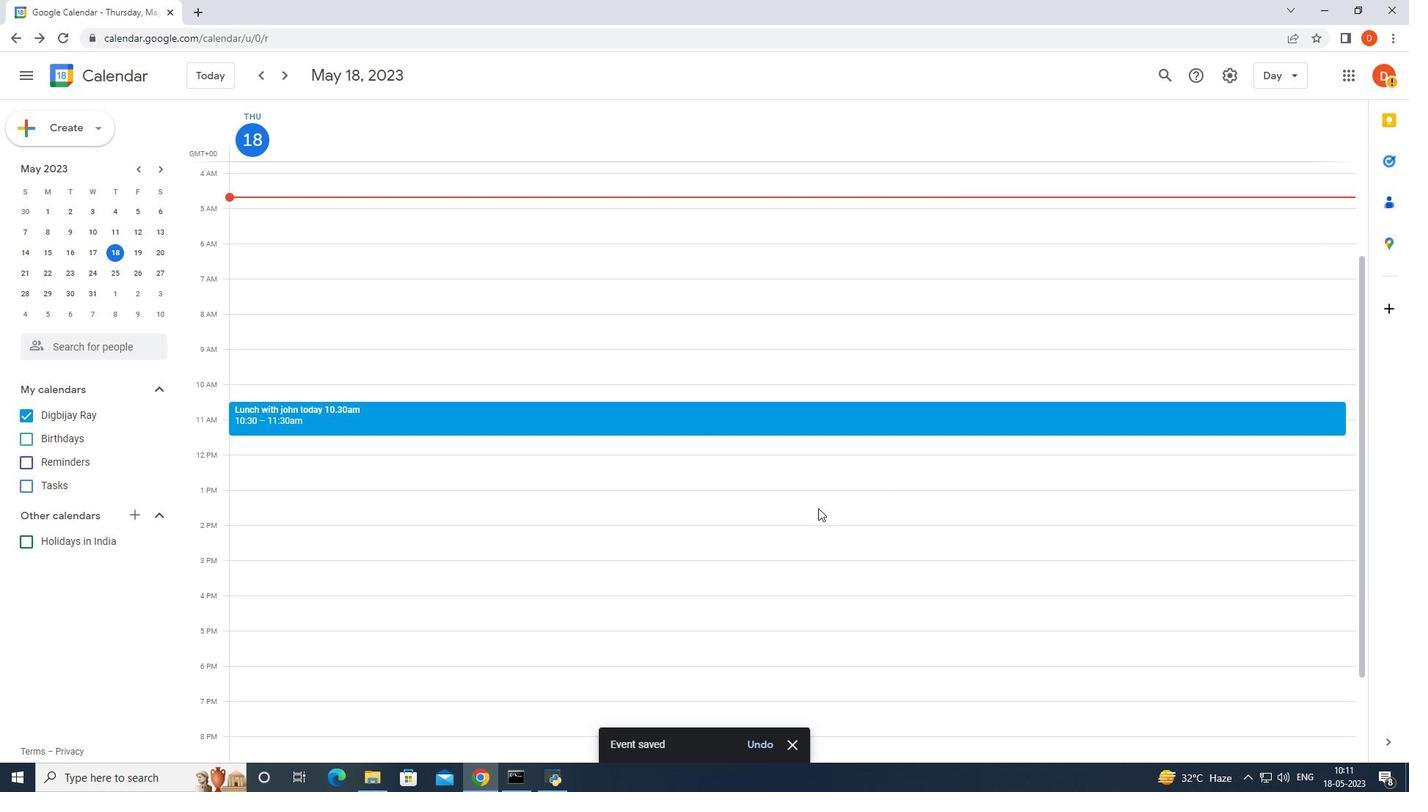 
